 Task: Look for properties with 2+ baths.
Action: Mouse moved to (730, 73)
Screenshot: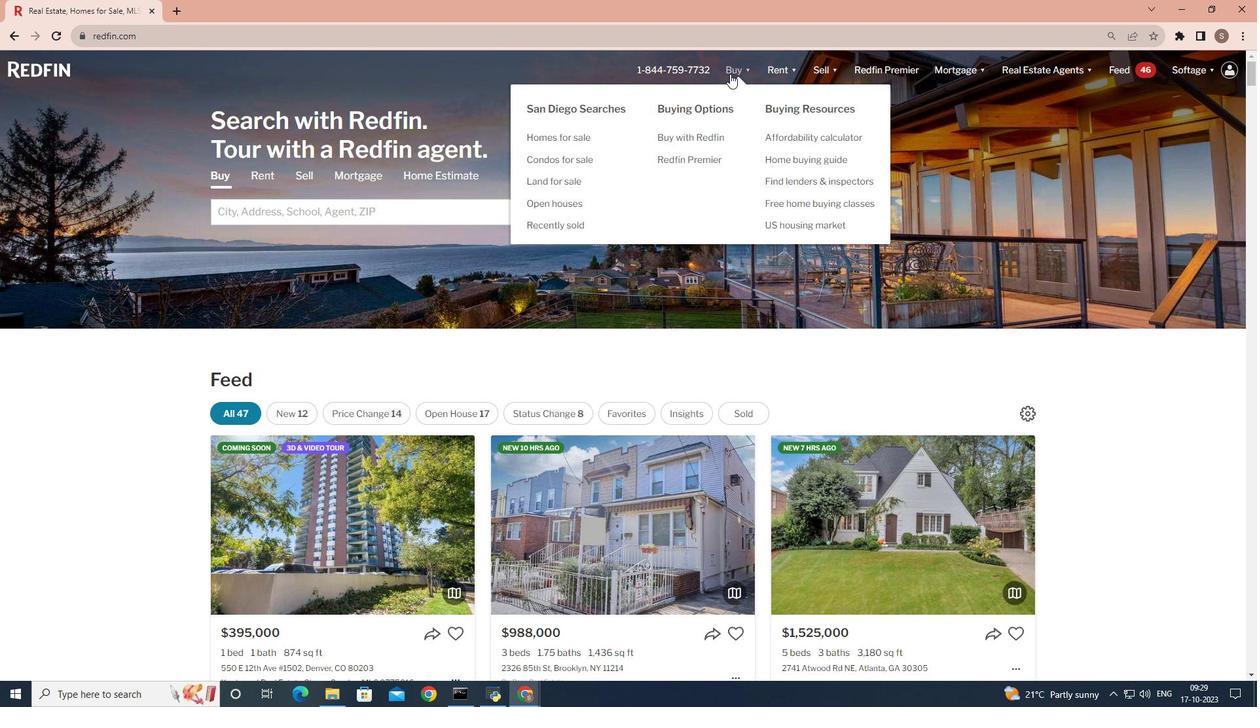 
Action: Mouse pressed left at (730, 73)
Screenshot: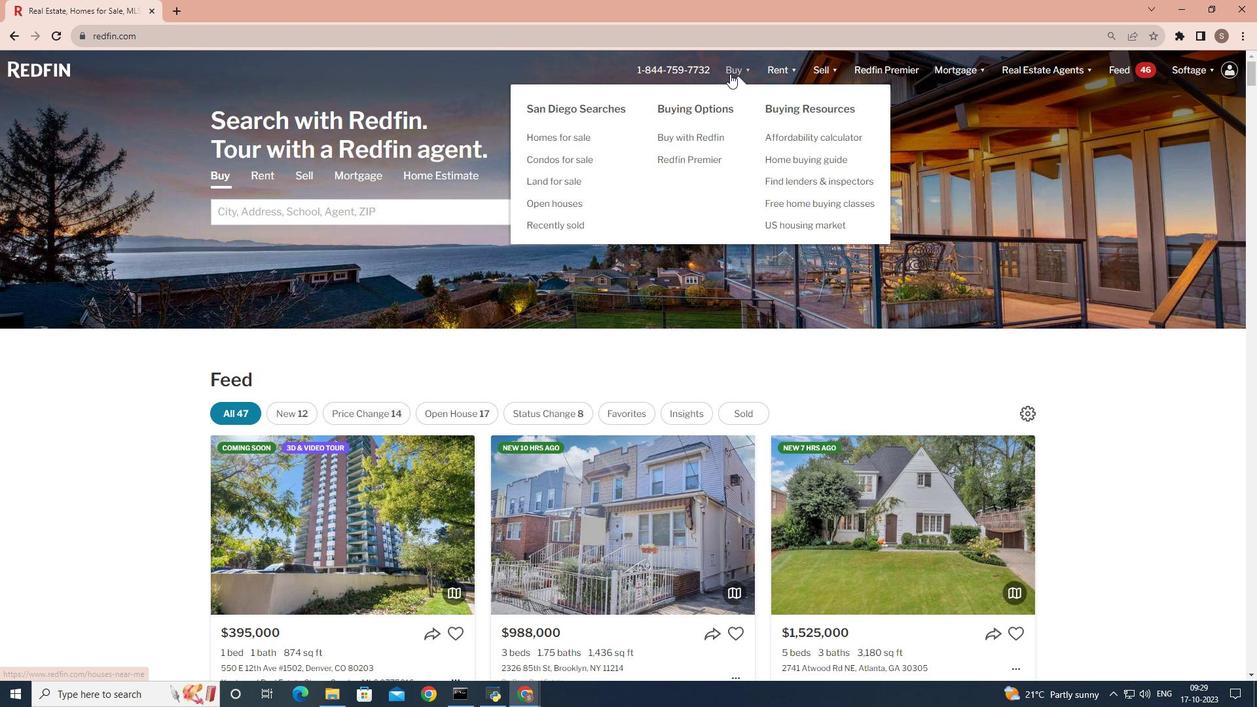 
Action: Mouse moved to (293, 277)
Screenshot: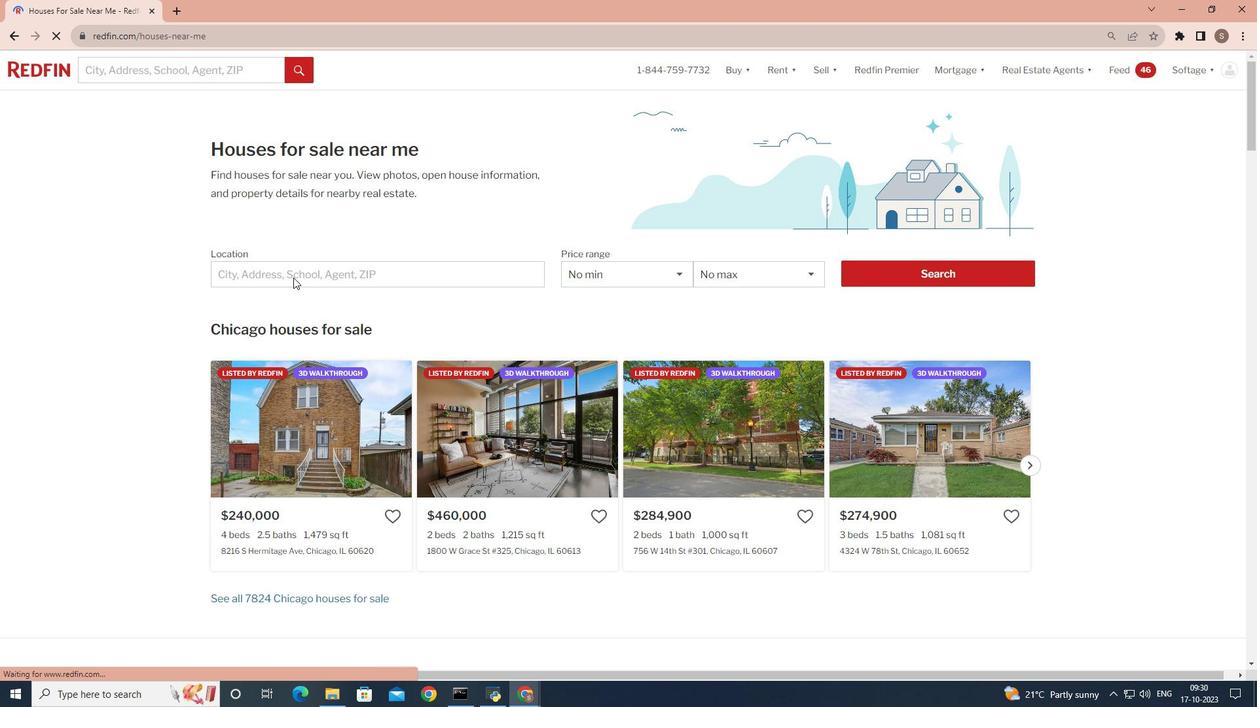 
Action: Mouse pressed left at (293, 277)
Screenshot: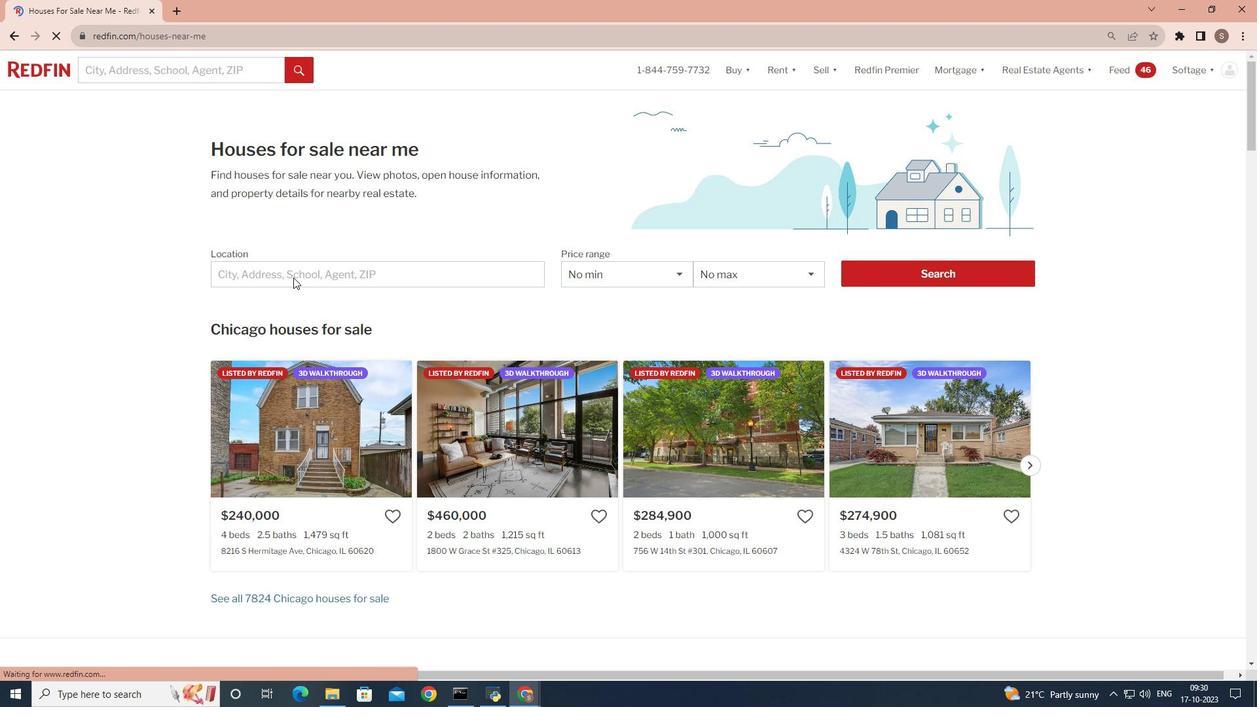 
Action: Mouse moved to (244, 266)
Screenshot: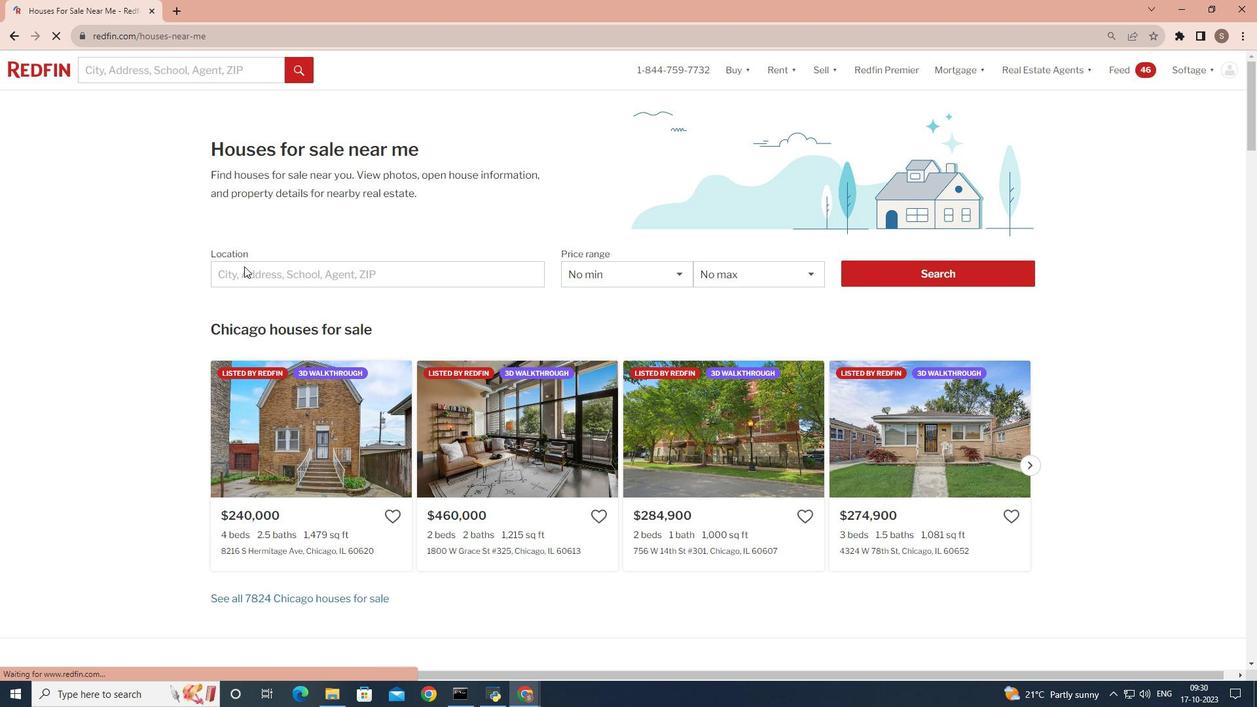 
Action: Mouse pressed left at (244, 266)
Screenshot: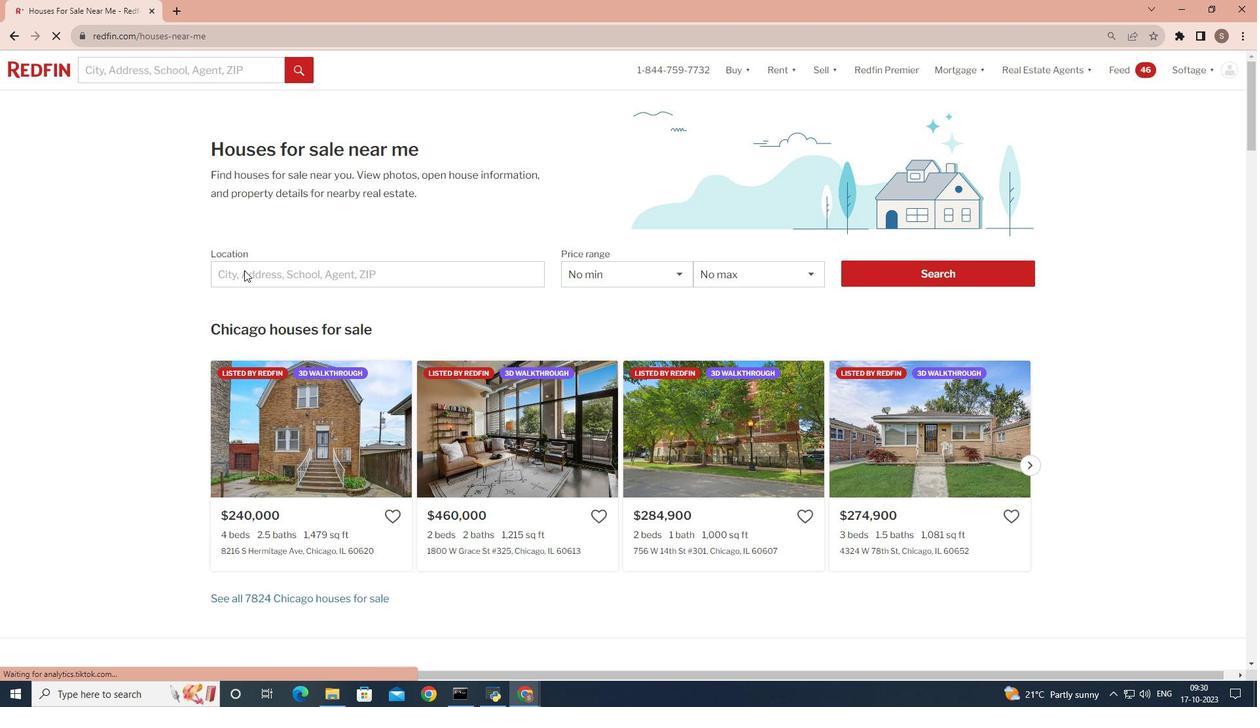 
Action: Mouse moved to (247, 276)
Screenshot: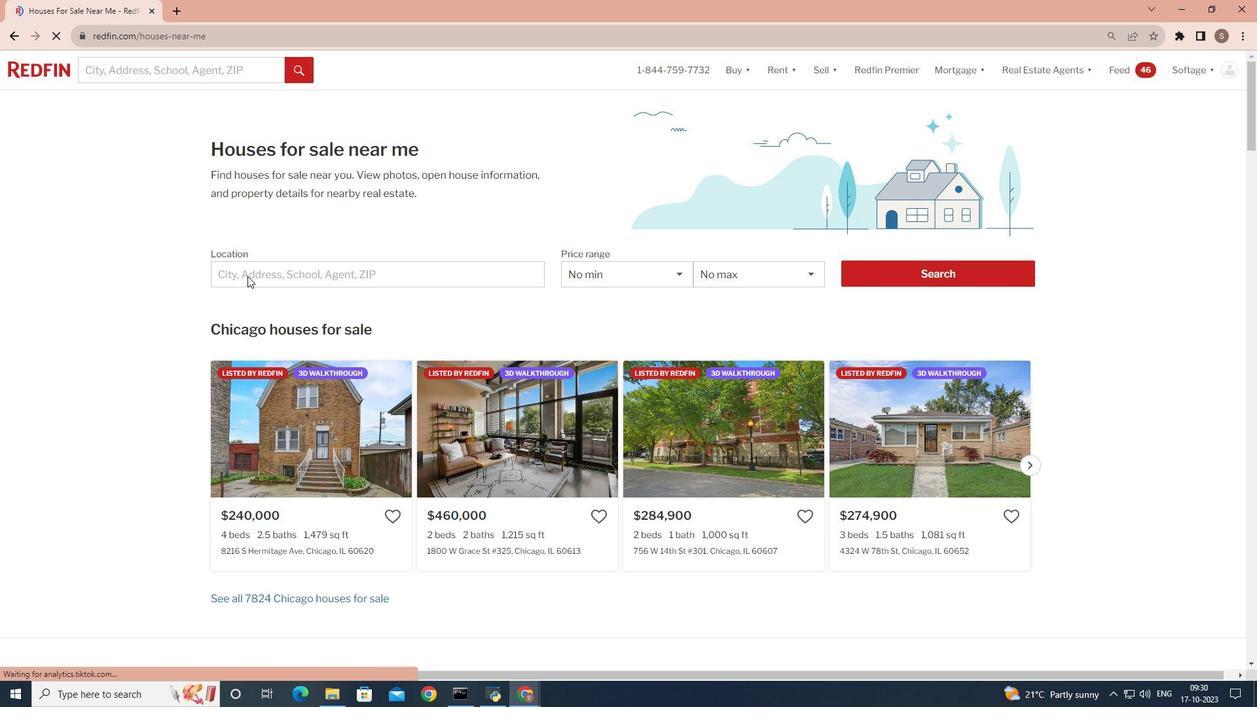 
Action: Mouse pressed left at (247, 276)
Screenshot: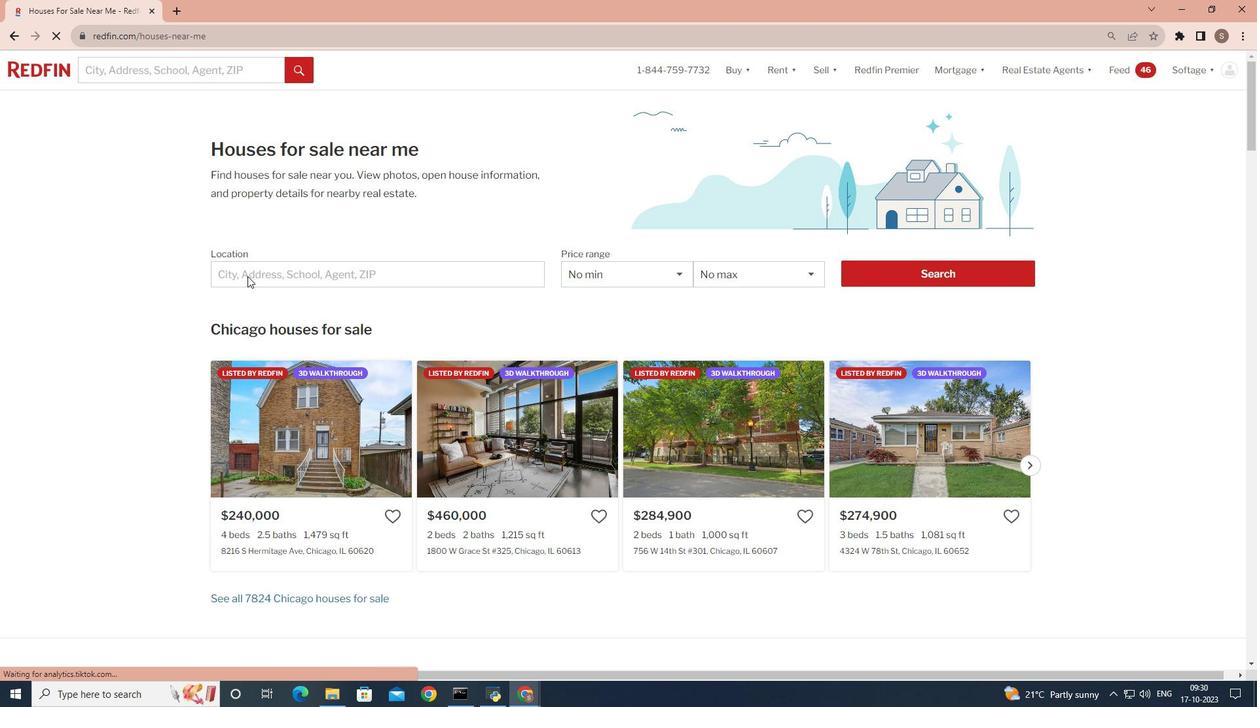 
Action: Mouse pressed left at (247, 276)
Screenshot: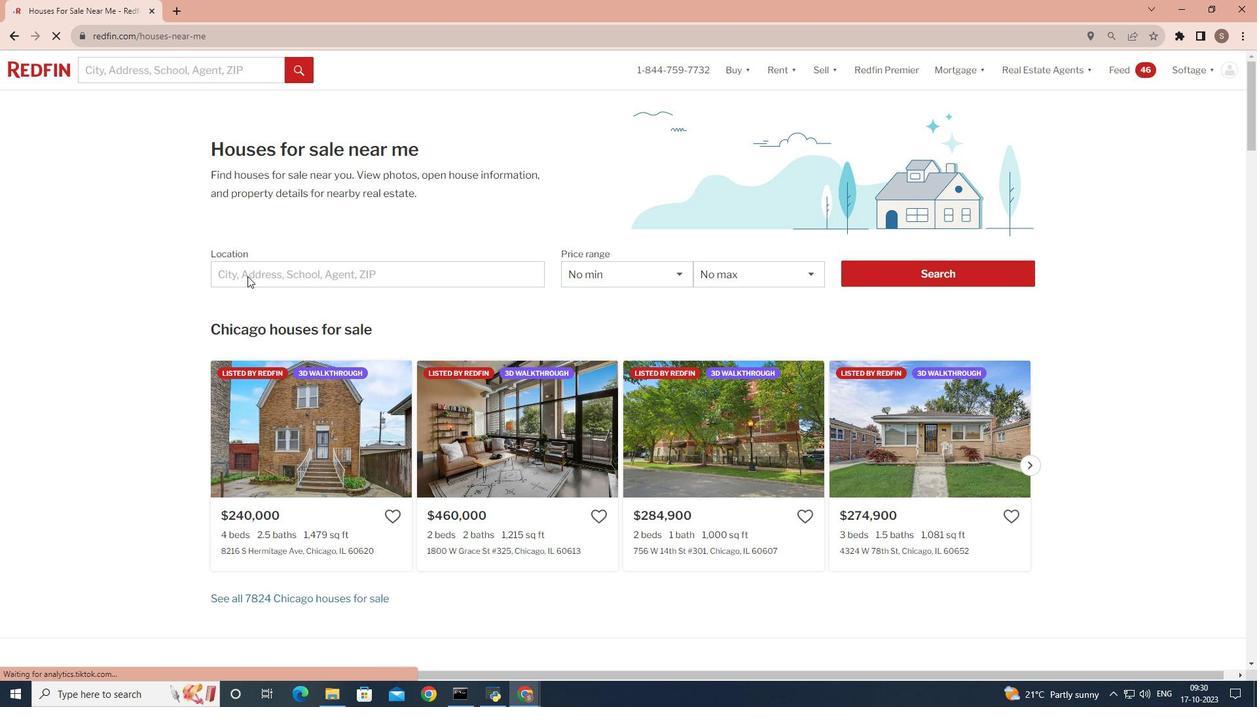 
Action: Key pressed <Key.shift>San<Key.space><Key.shift>Diego
Screenshot: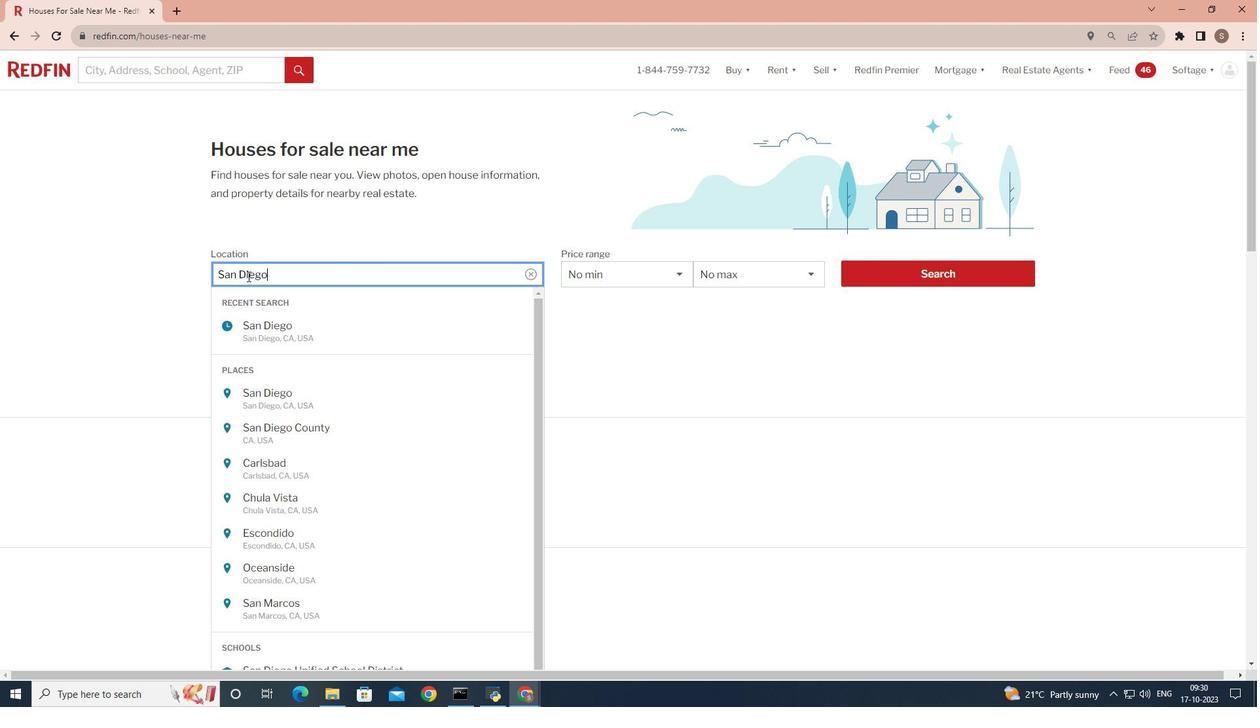 
Action: Mouse moved to (961, 278)
Screenshot: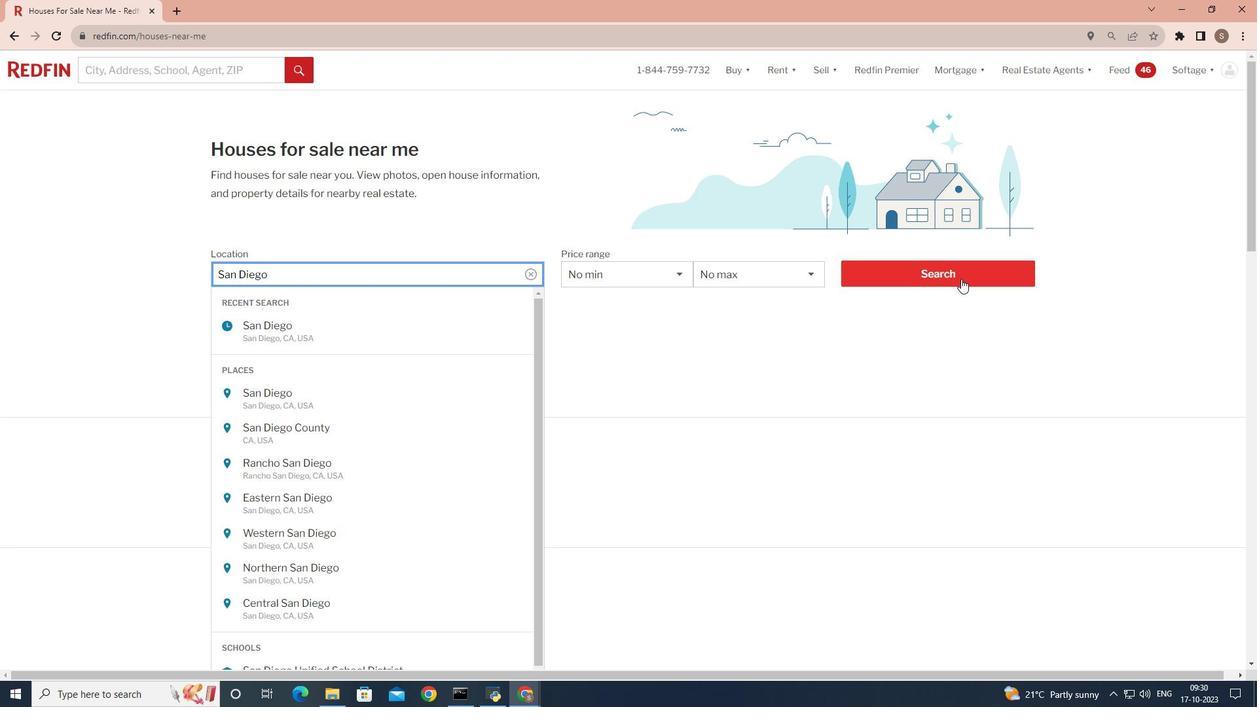 
Action: Mouse pressed left at (961, 278)
Screenshot: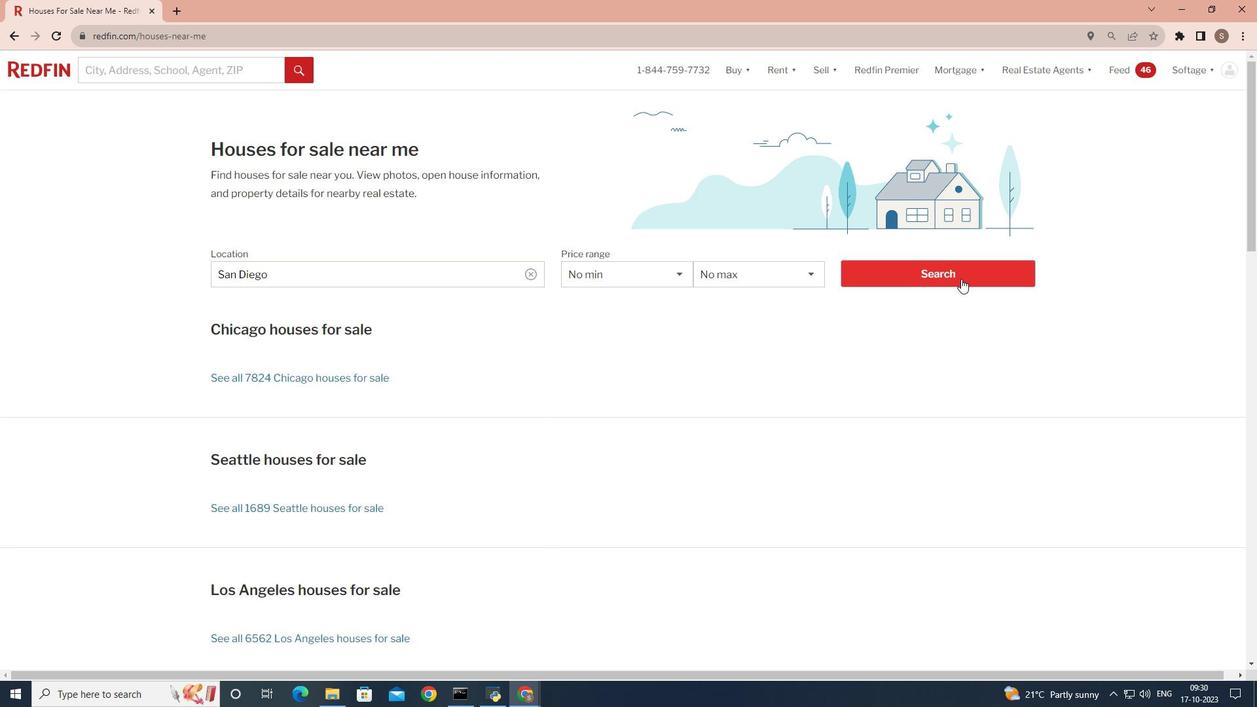 
Action: Mouse pressed left at (961, 278)
Screenshot: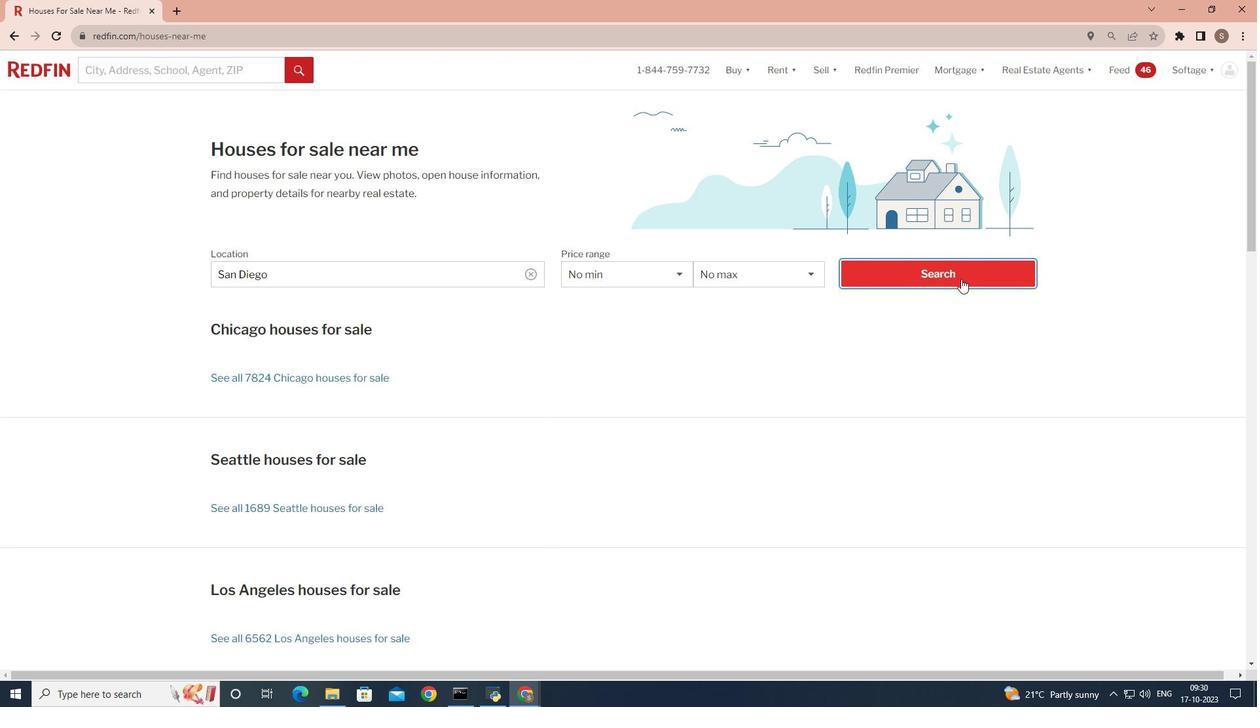 
Action: Mouse moved to (1115, 155)
Screenshot: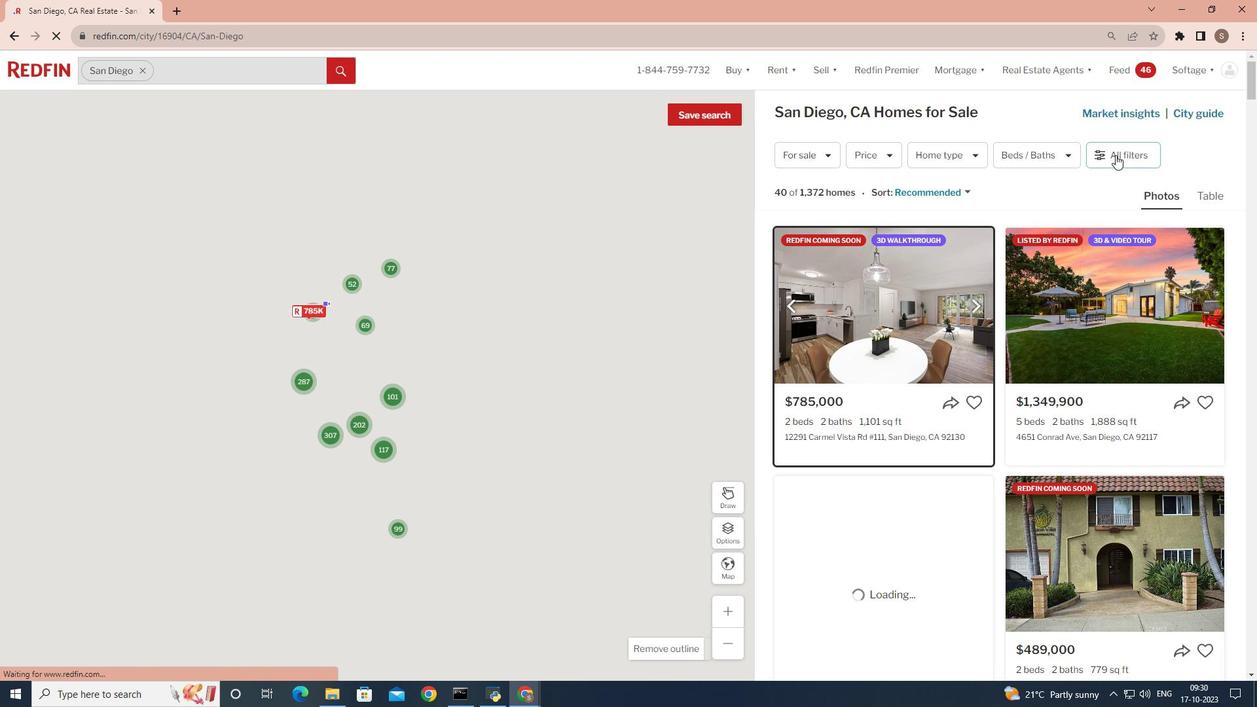 
Action: Mouse pressed left at (1115, 155)
Screenshot: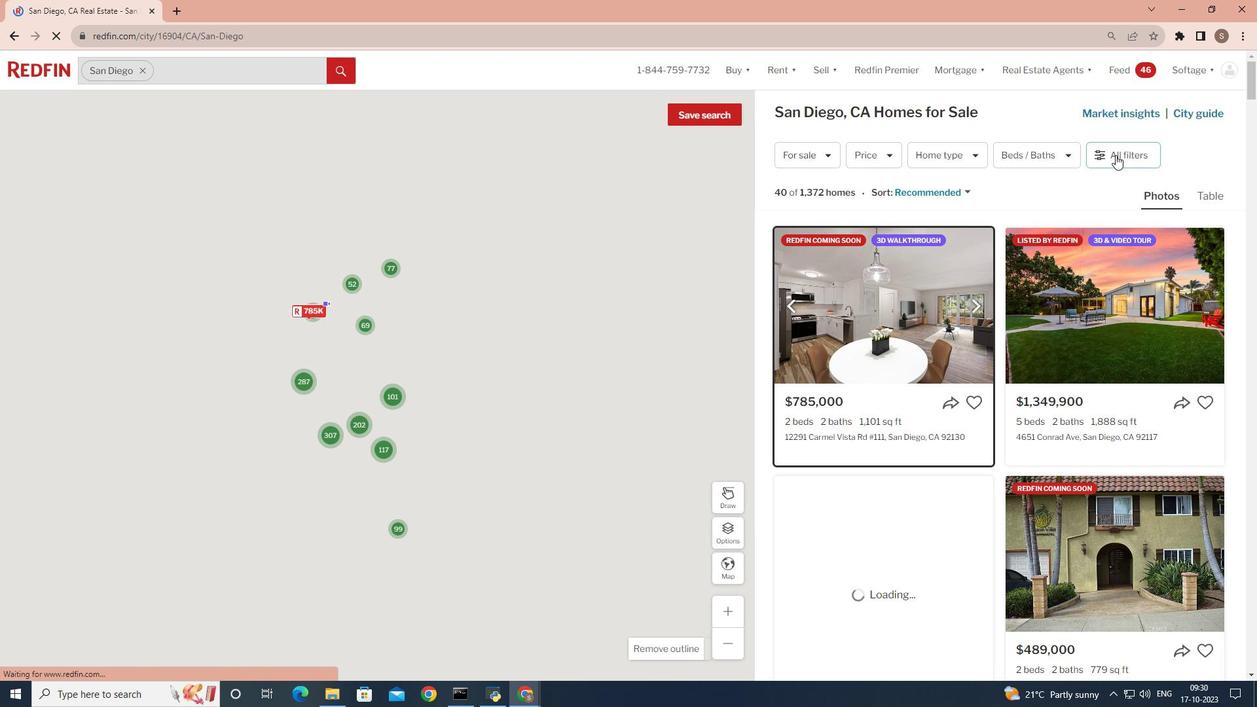 
Action: Mouse pressed left at (1115, 155)
Screenshot: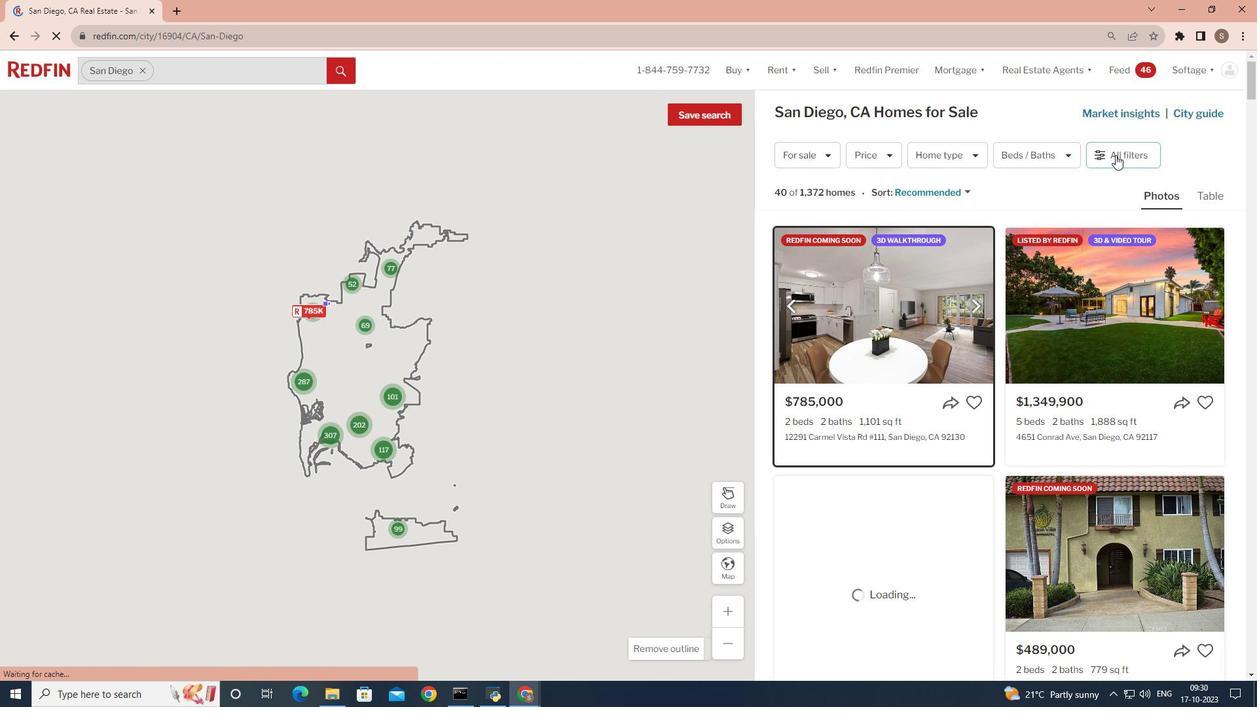 
Action: Mouse pressed left at (1115, 155)
Screenshot: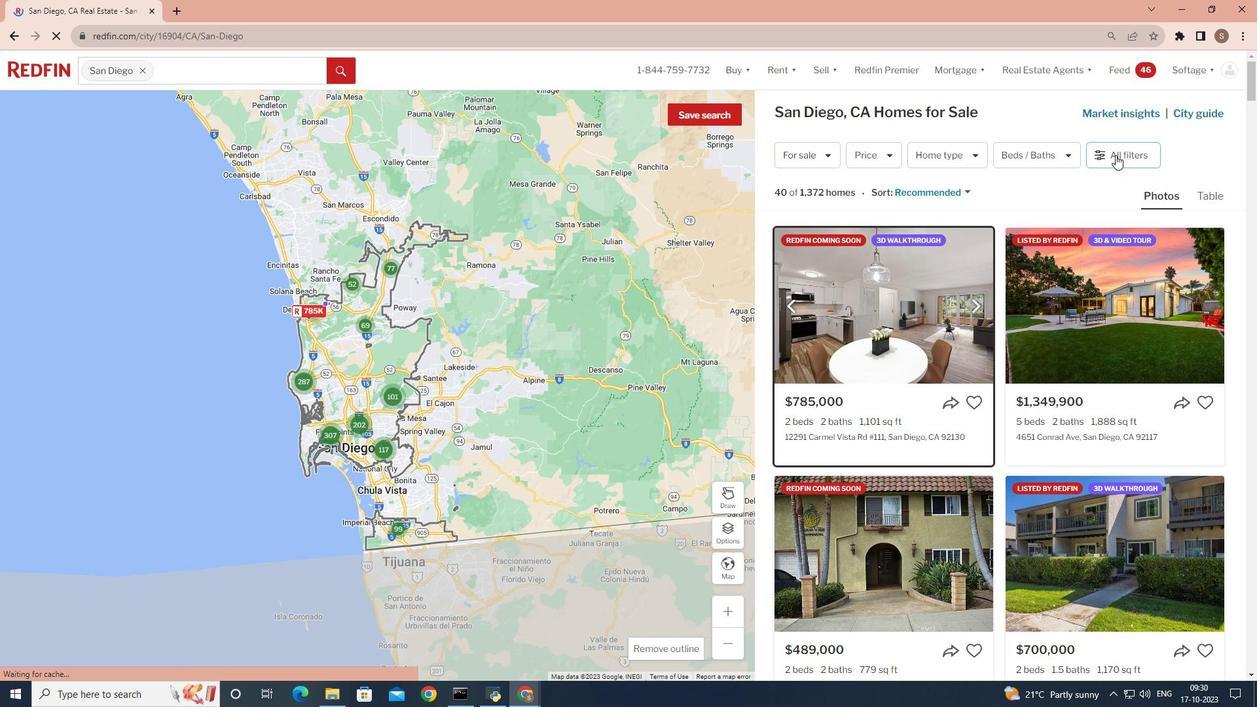 
Action: Mouse pressed left at (1115, 155)
Screenshot: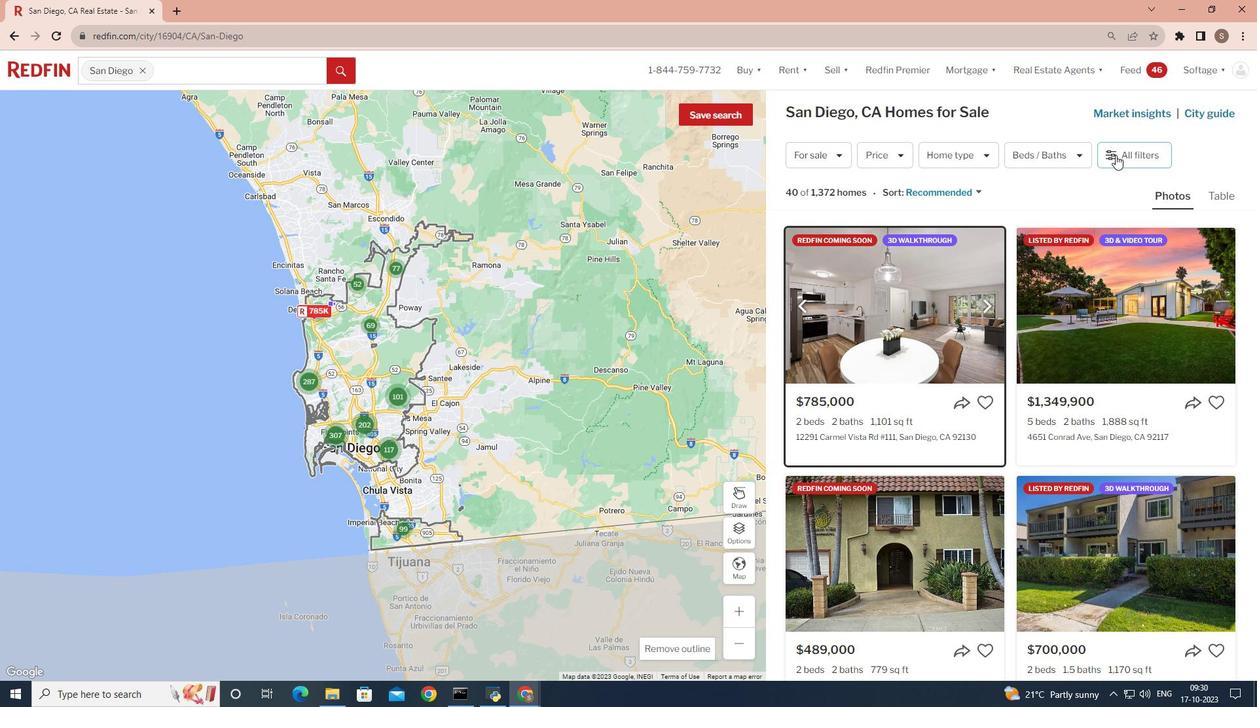 
Action: Mouse moved to (1037, 458)
Screenshot: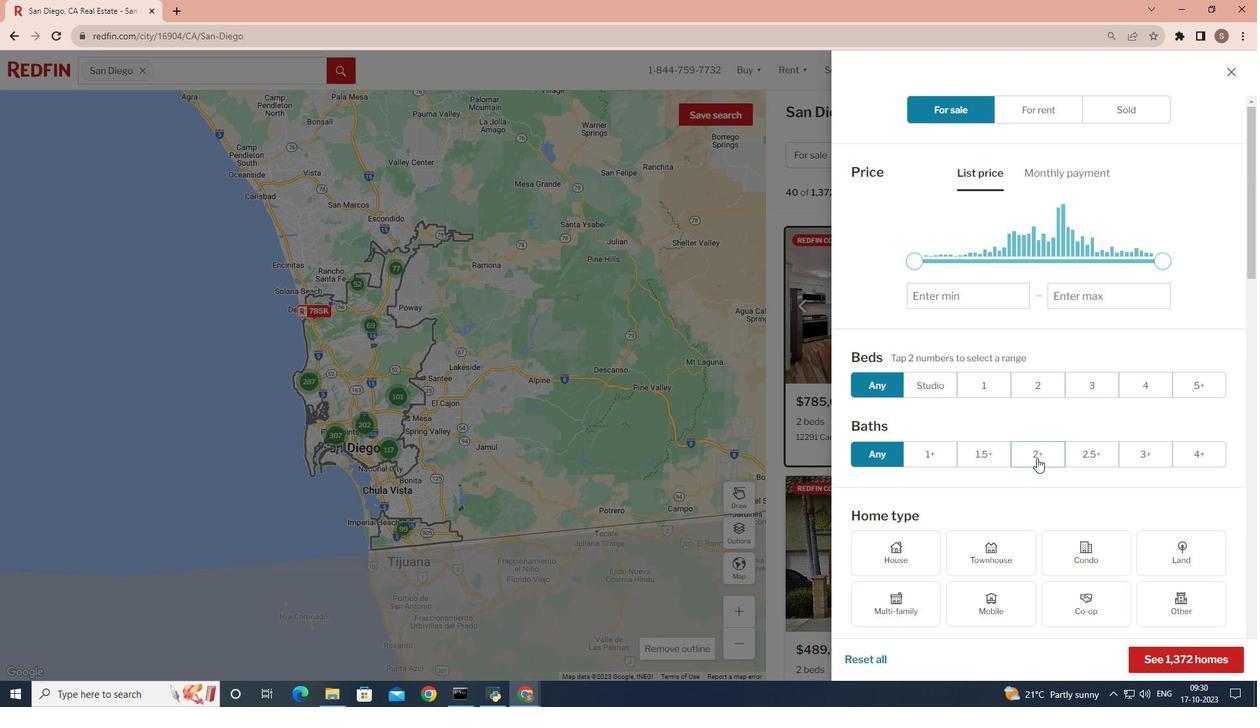 
Action: Mouse pressed left at (1037, 458)
Screenshot: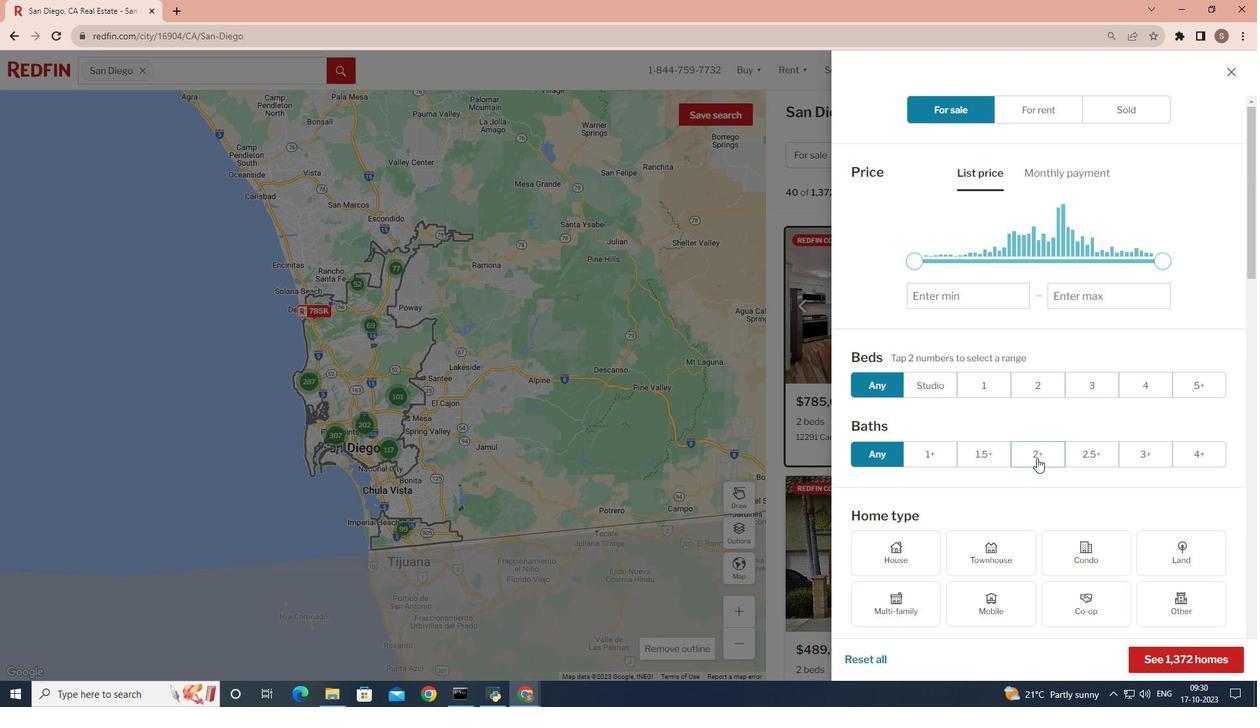 
